 Task: Create a due date automation trigger when advanced on, on the wednesday after a card is due add dates starting next week at 11:00 AM.
Action: Mouse moved to (1078, 84)
Screenshot: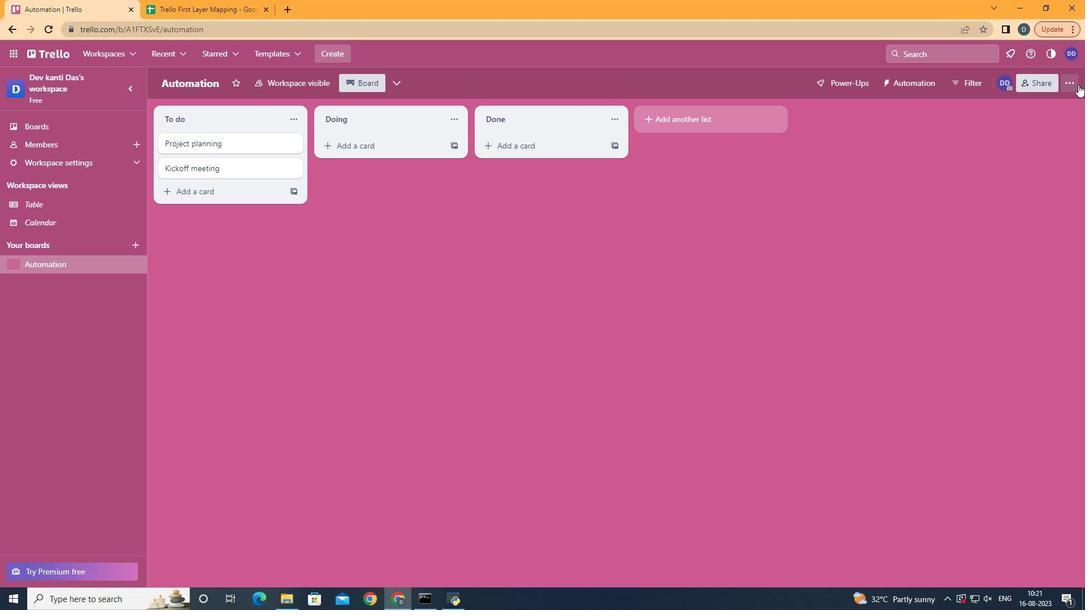 
Action: Mouse pressed left at (1078, 84)
Screenshot: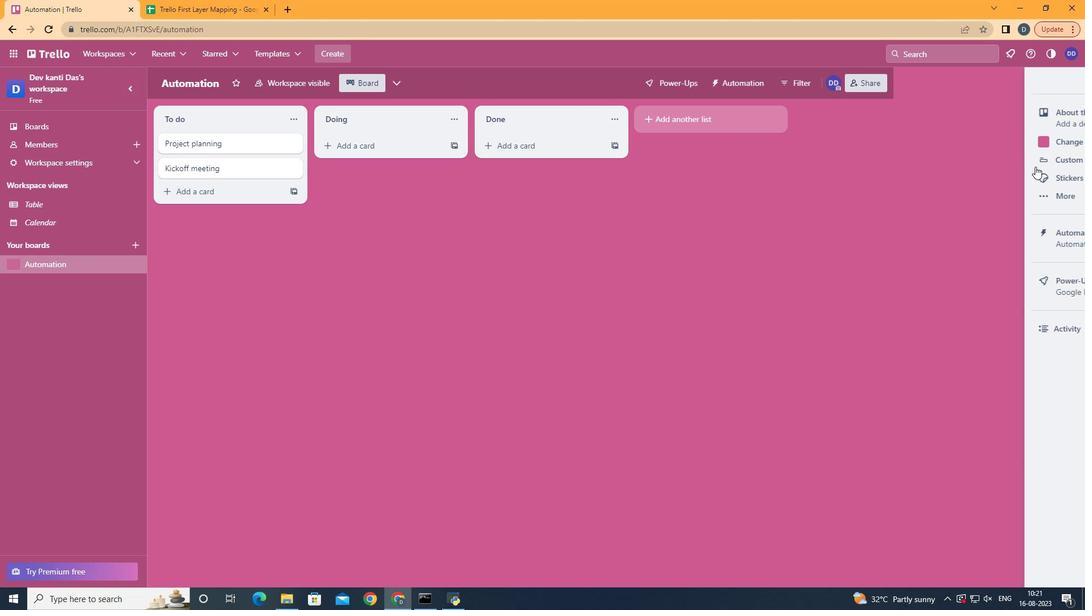
Action: Mouse moved to (999, 251)
Screenshot: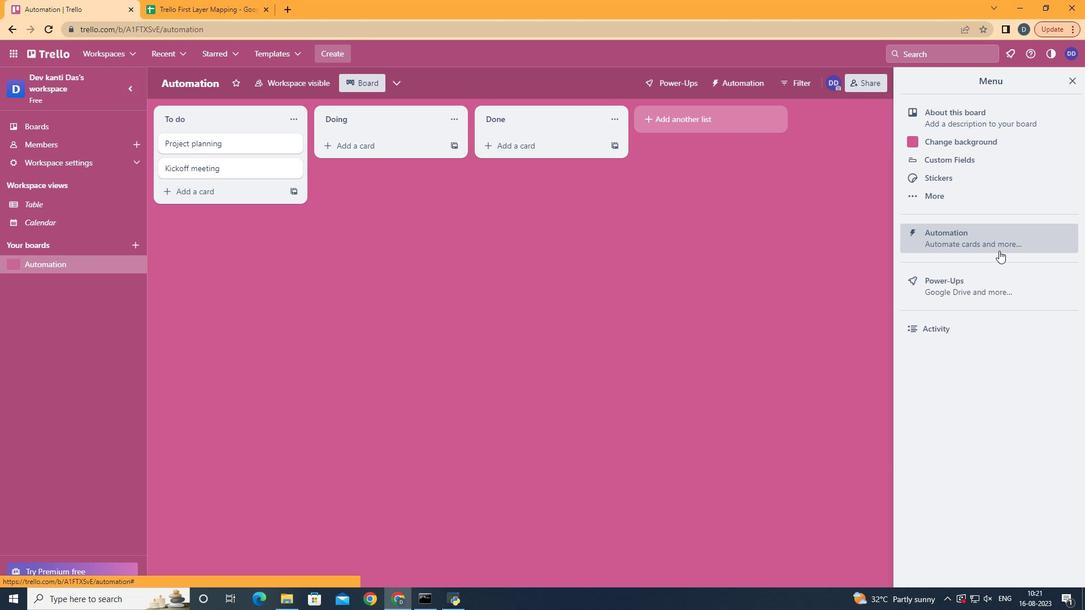 
Action: Mouse pressed left at (999, 251)
Screenshot: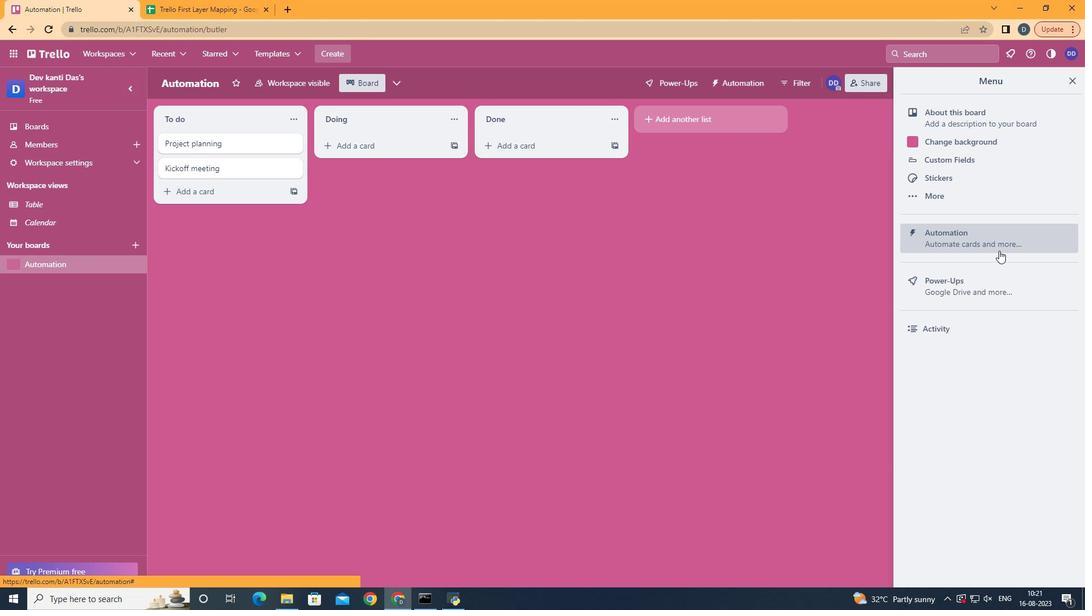
Action: Mouse moved to (235, 234)
Screenshot: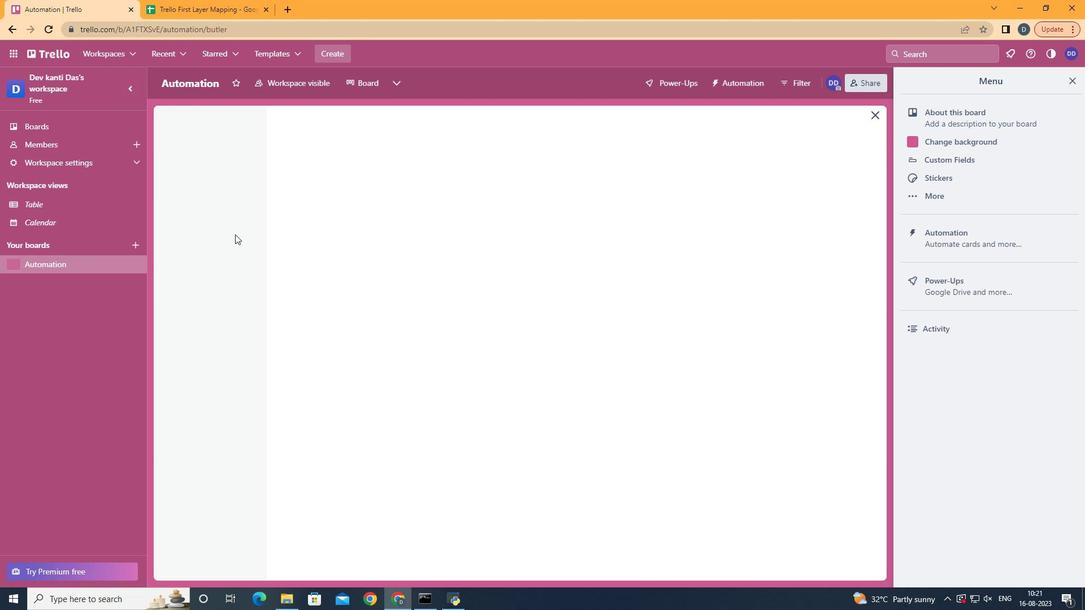 
Action: Mouse pressed left at (235, 234)
Screenshot: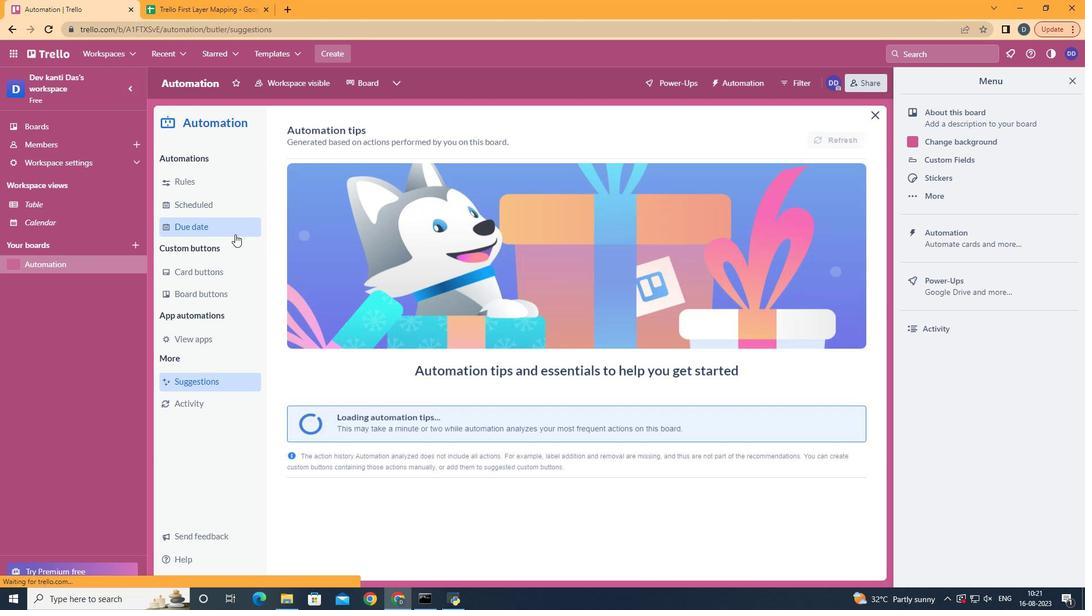 
Action: Mouse moved to (785, 133)
Screenshot: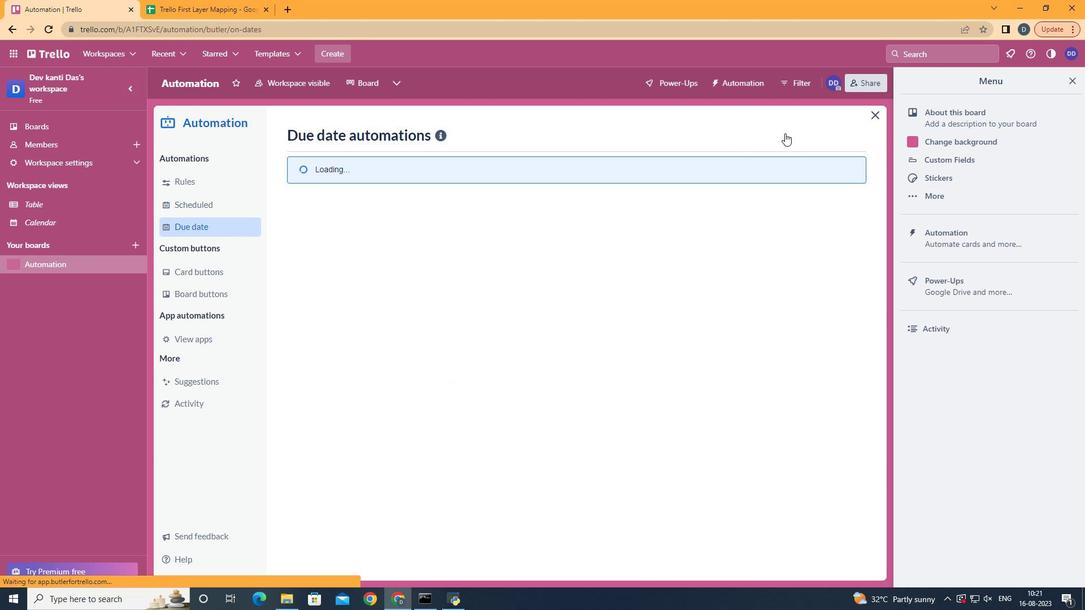 
Action: Mouse pressed left at (785, 133)
Screenshot: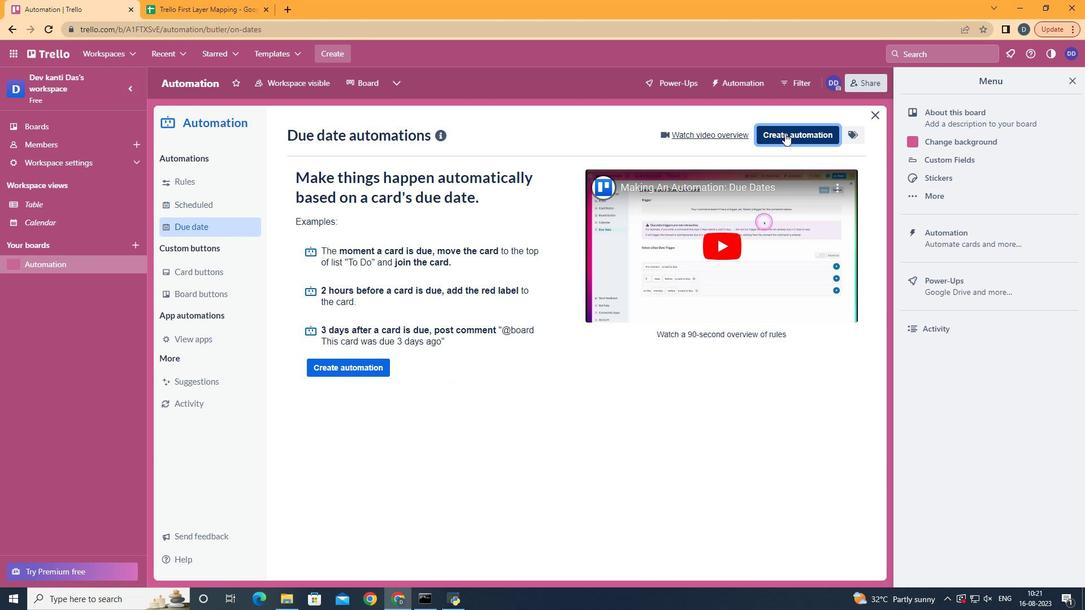 
Action: Mouse moved to (540, 245)
Screenshot: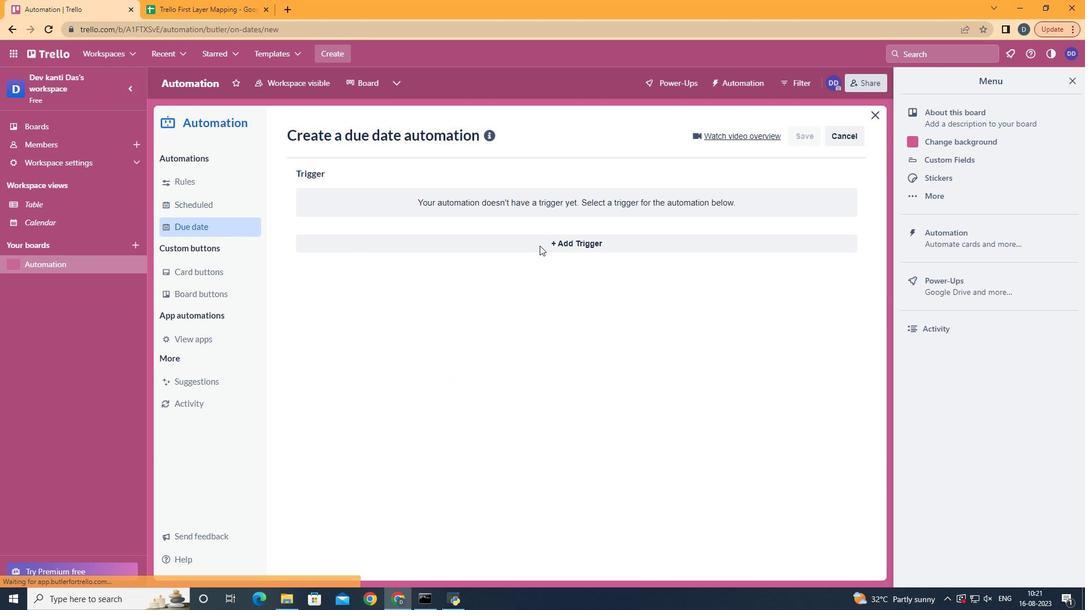 
Action: Mouse pressed left at (540, 245)
Screenshot: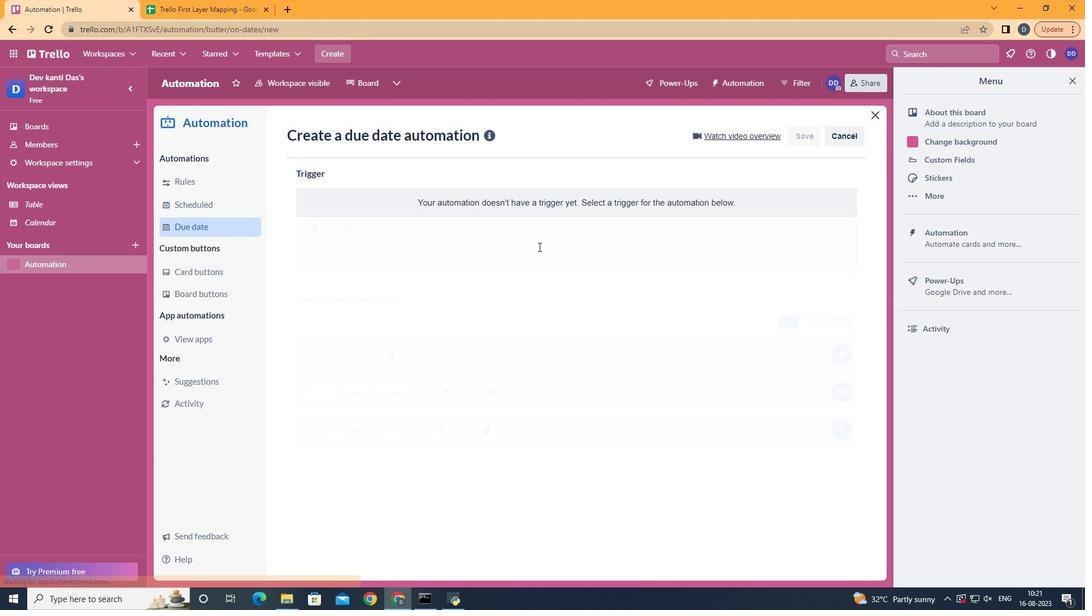 
Action: Mouse moved to (379, 344)
Screenshot: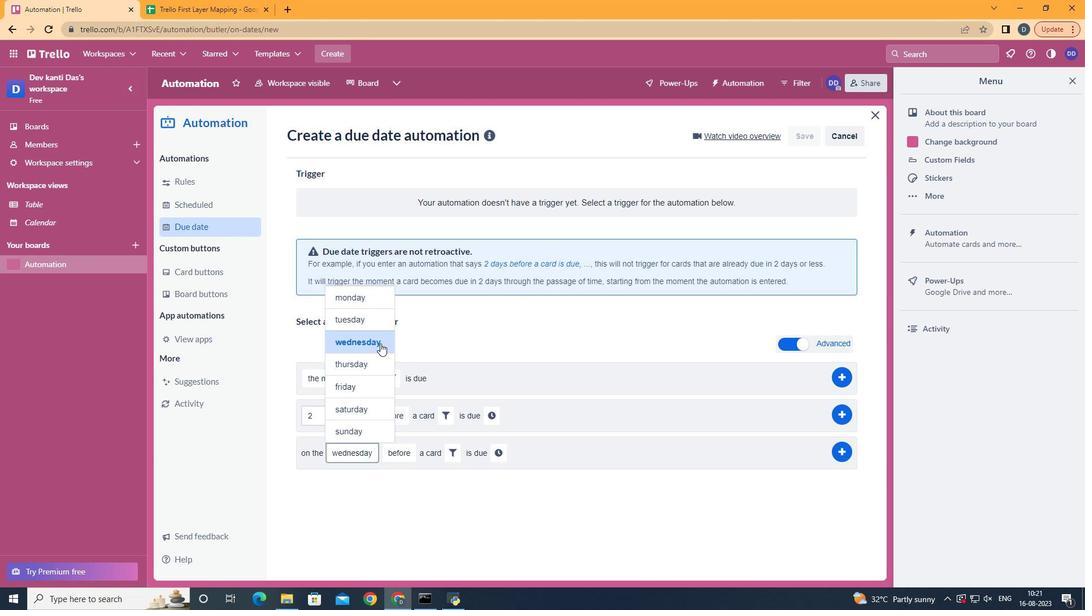 
Action: Mouse pressed left at (379, 344)
Screenshot: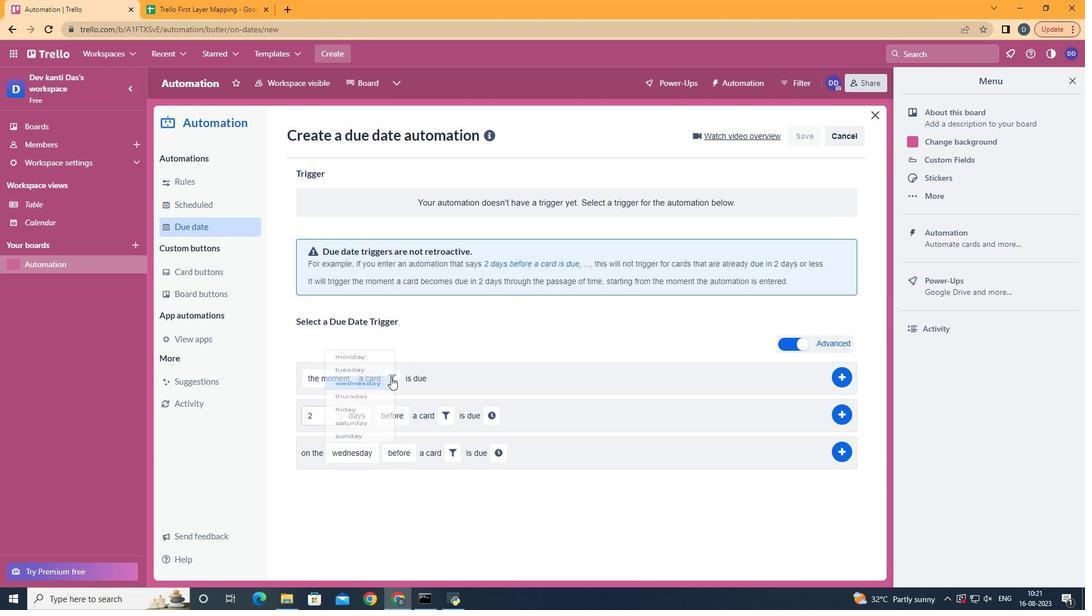 
Action: Mouse moved to (415, 497)
Screenshot: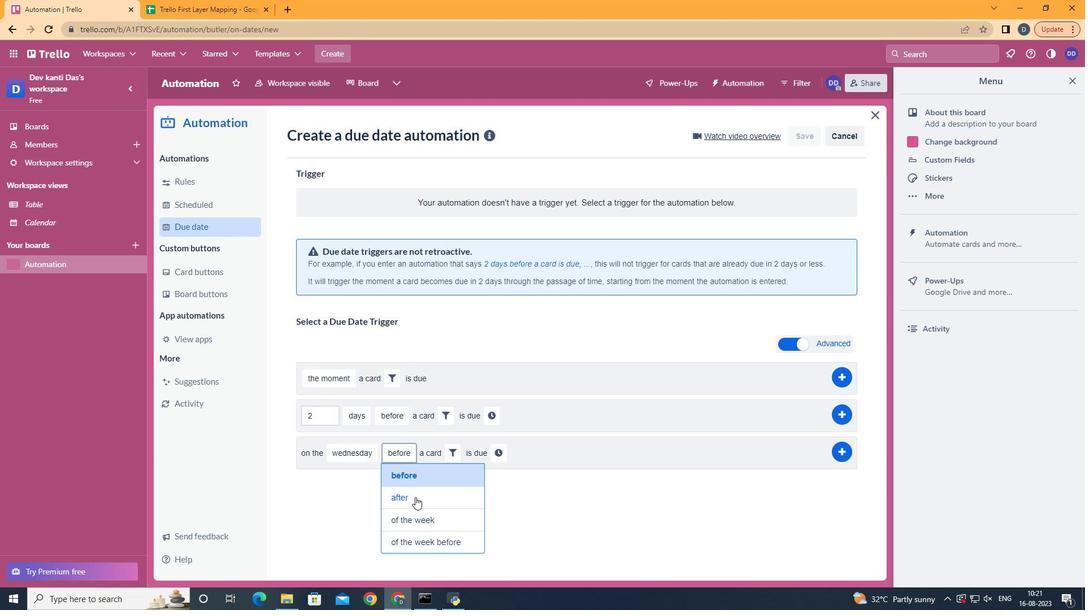 
Action: Mouse pressed left at (415, 497)
Screenshot: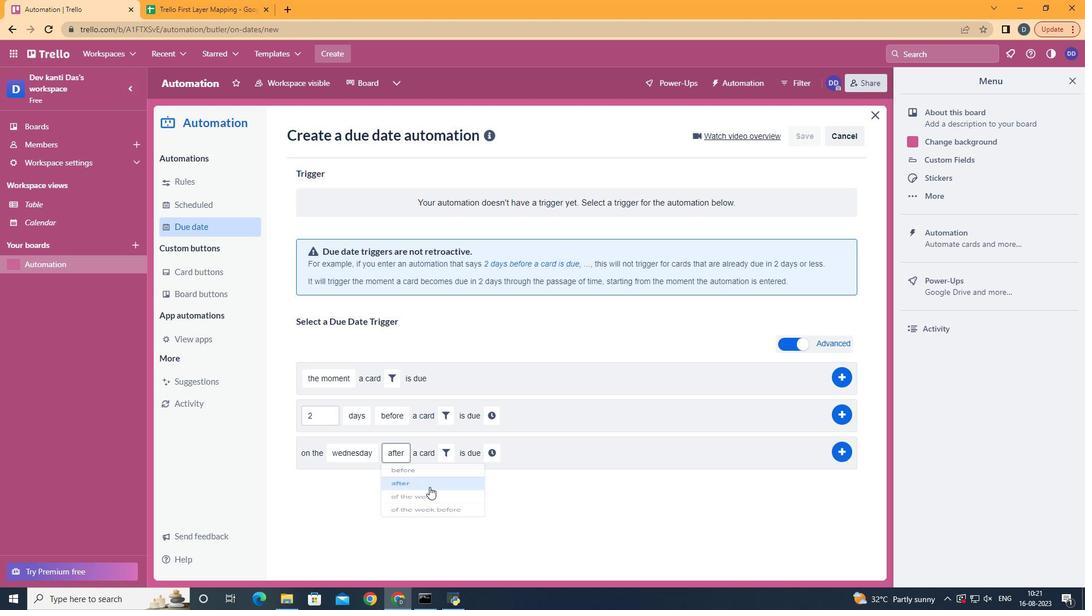 
Action: Mouse moved to (442, 459)
Screenshot: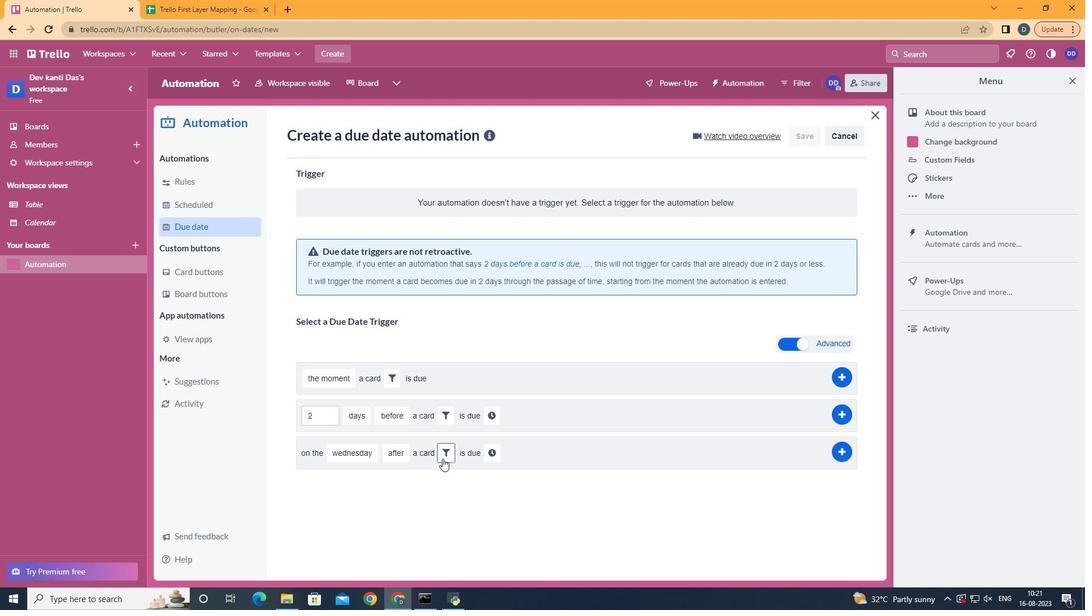
Action: Mouse pressed left at (442, 459)
Screenshot: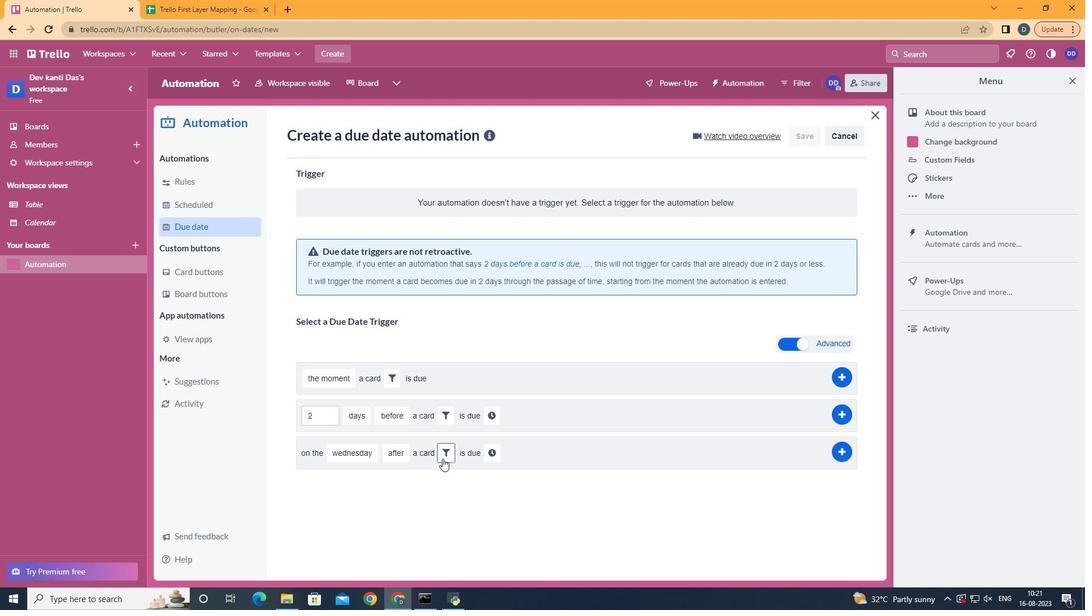 
Action: Mouse moved to (517, 487)
Screenshot: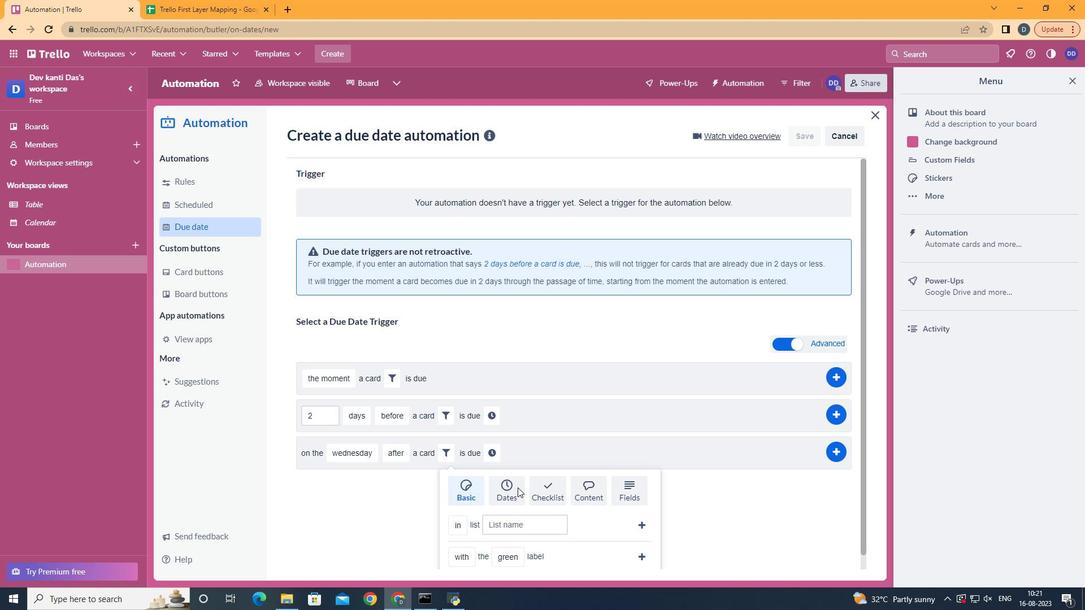 
Action: Mouse pressed left at (517, 487)
Screenshot: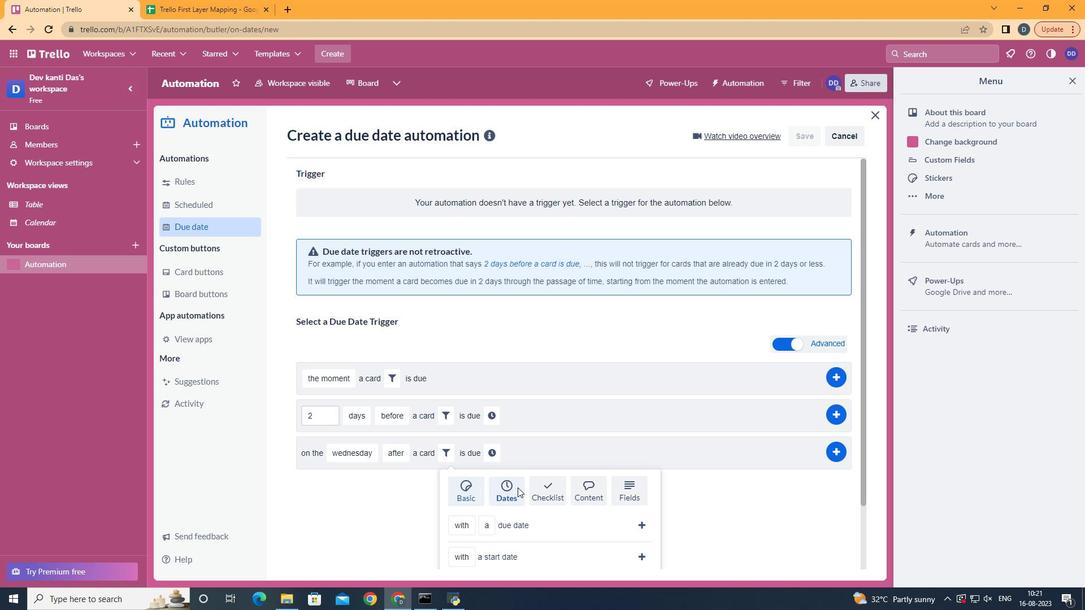 
Action: Mouse scrolled (517, 487) with delta (0, 0)
Screenshot: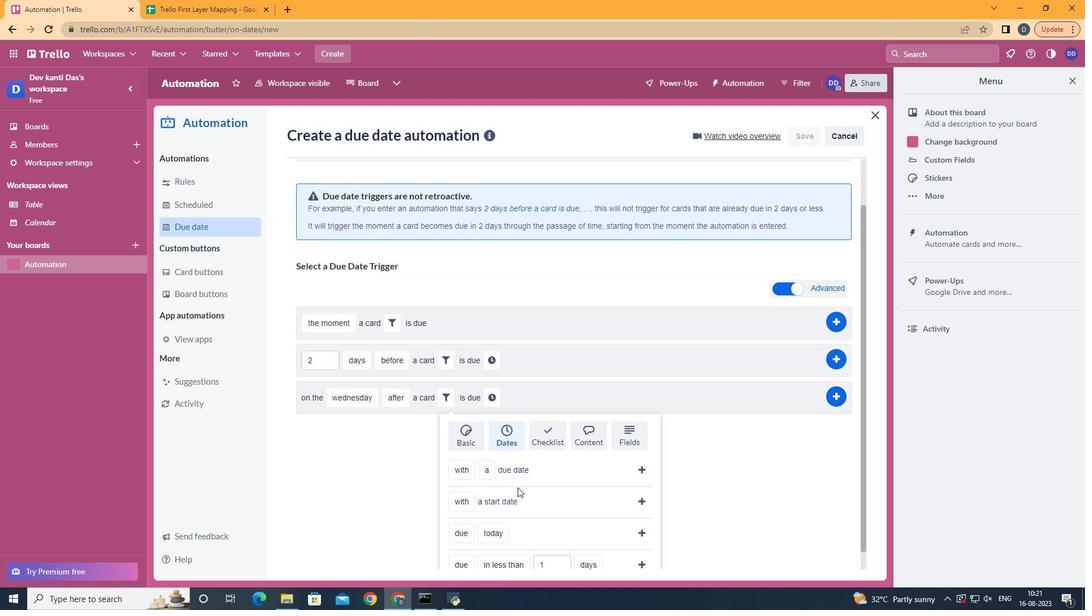 
Action: Mouse scrolled (517, 487) with delta (0, 0)
Screenshot: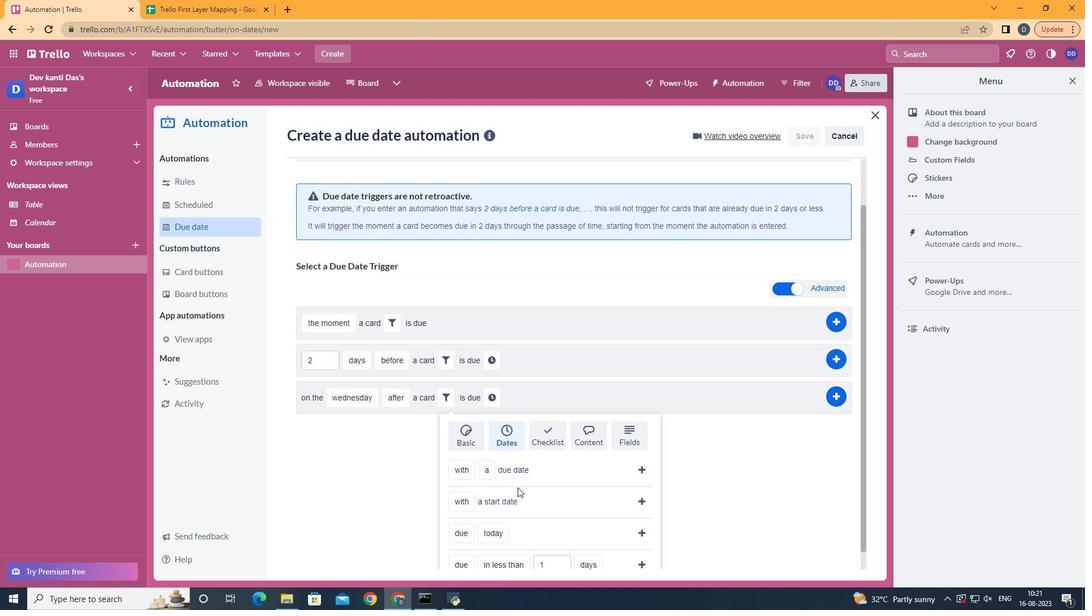 
Action: Mouse scrolled (517, 487) with delta (0, 0)
Screenshot: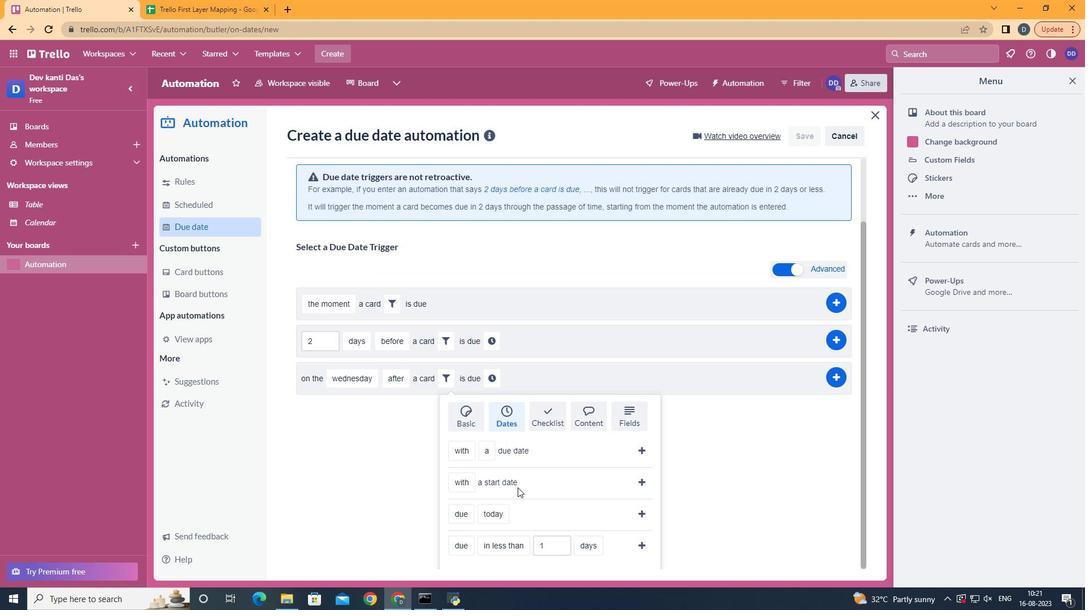 
Action: Mouse scrolled (517, 487) with delta (0, 0)
Screenshot: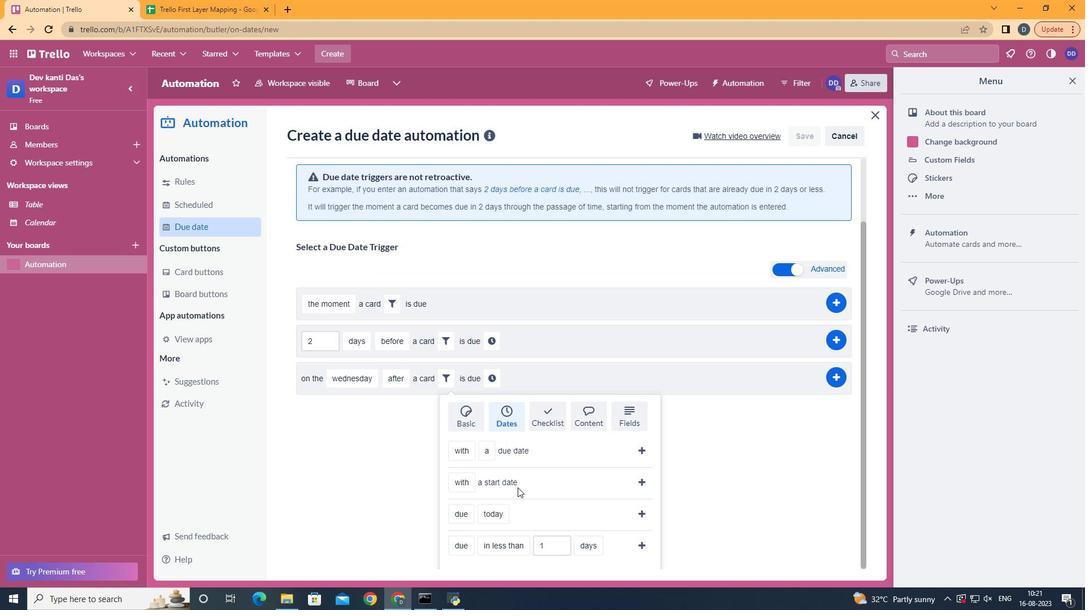 
Action: Mouse moved to (482, 472)
Screenshot: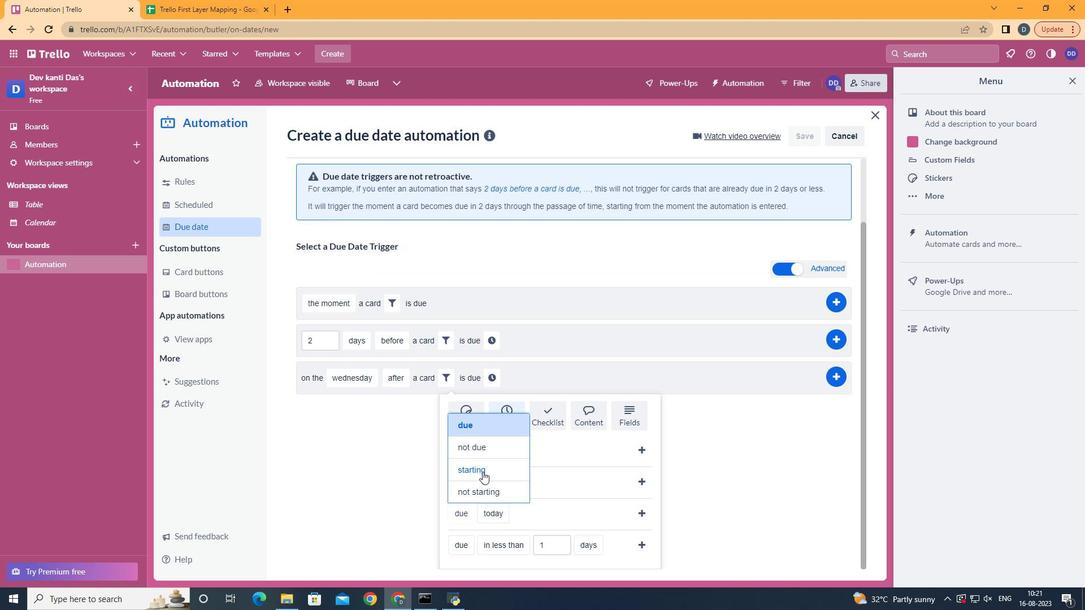
Action: Mouse pressed left at (482, 472)
Screenshot: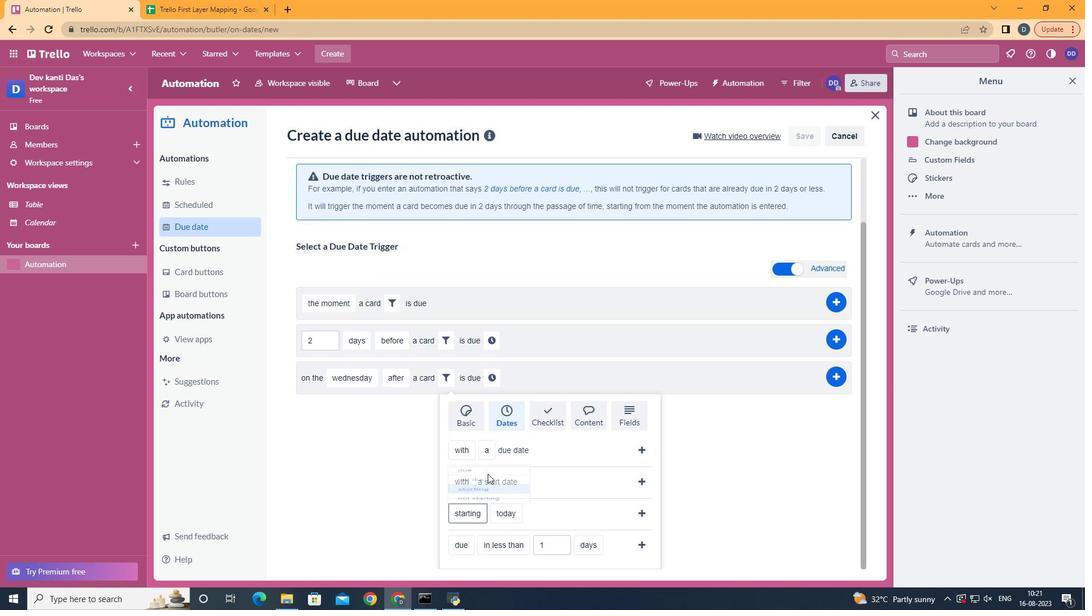 
Action: Mouse moved to (532, 490)
Screenshot: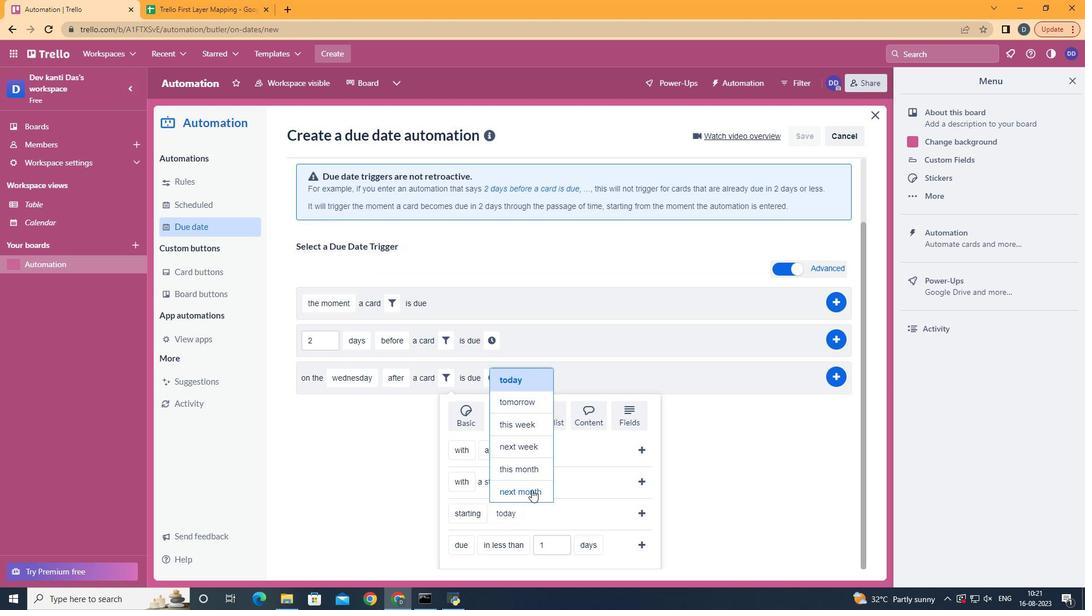 
Action: Mouse pressed left at (532, 490)
Screenshot: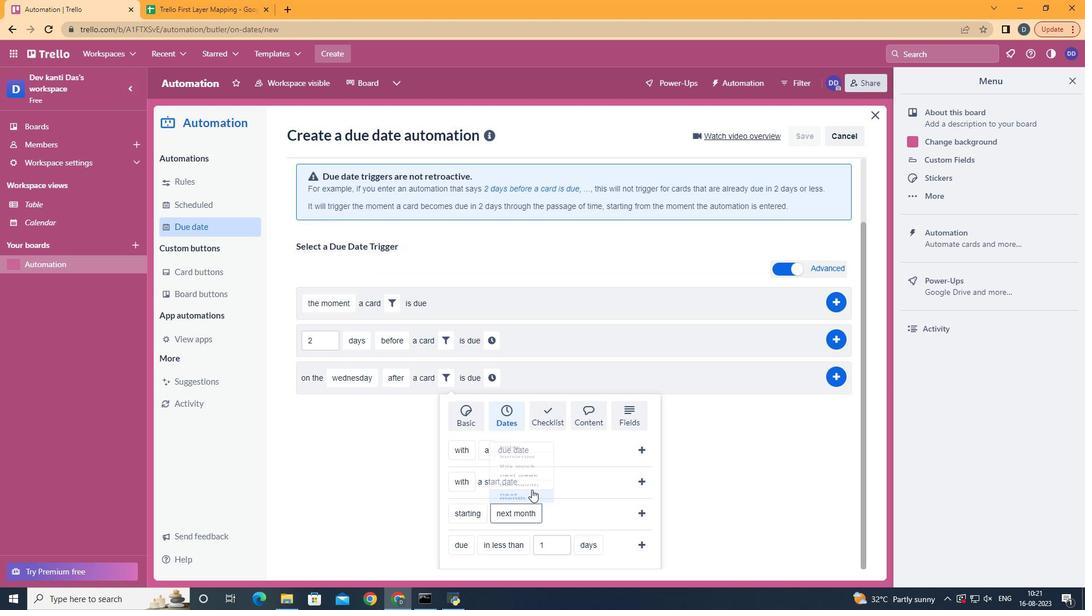 
Action: Mouse moved to (536, 439)
Screenshot: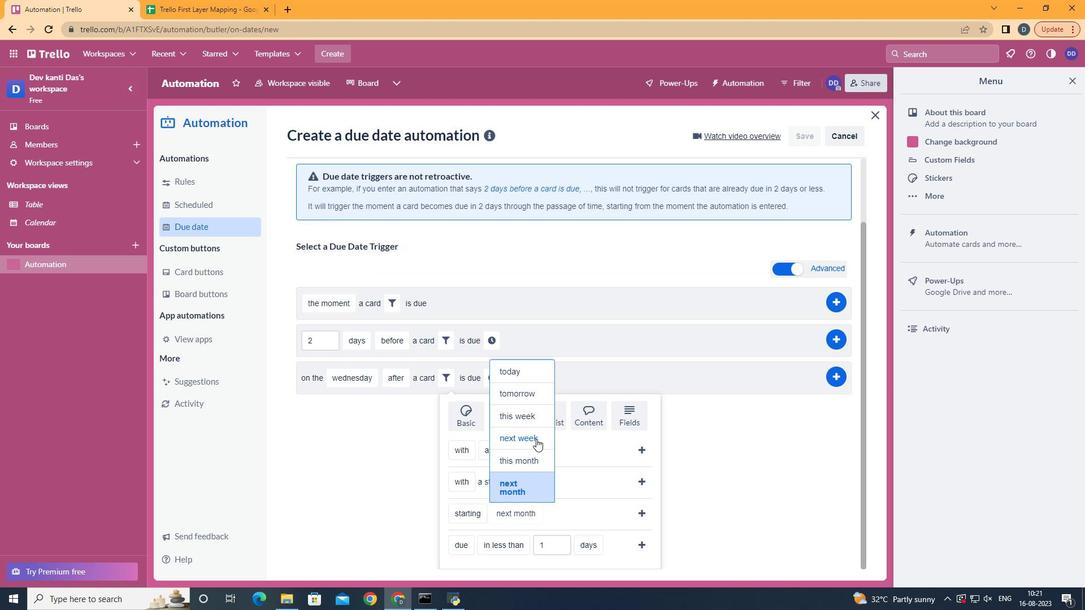 
Action: Mouse pressed left at (536, 439)
Screenshot: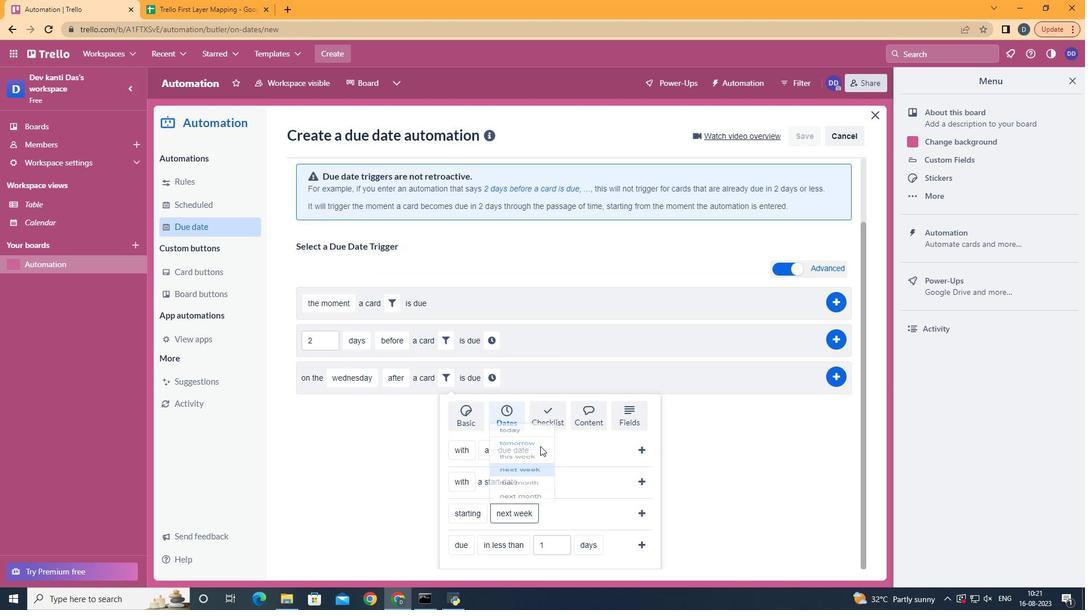 
Action: Mouse moved to (645, 515)
Screenshot: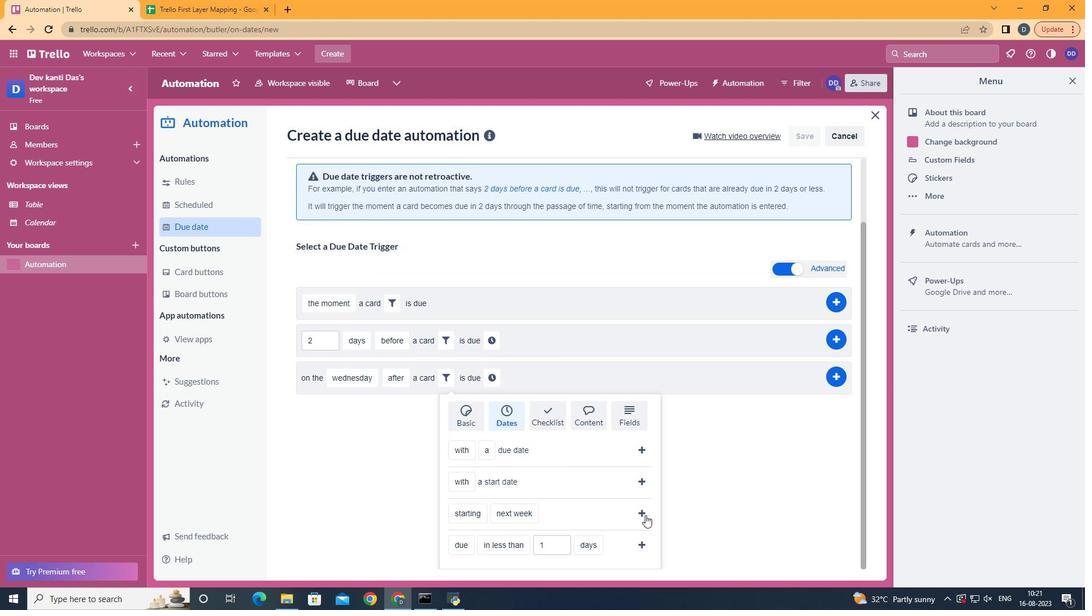 
Action: Mouse pressed left at (645, 515)
Screenshot: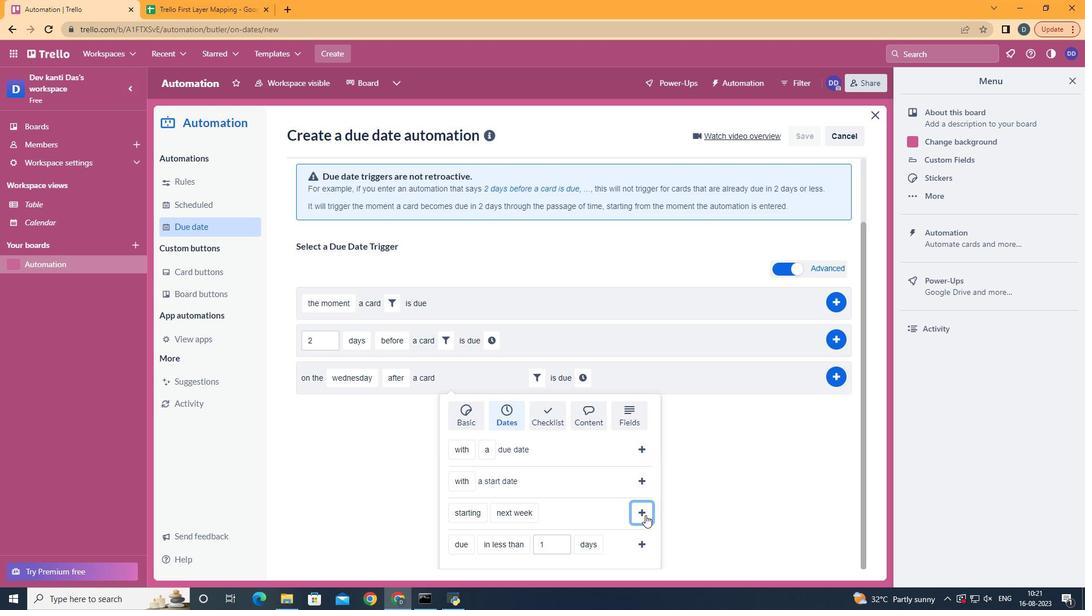 
Action: Mouse moved to (585, 456)
Screenshot: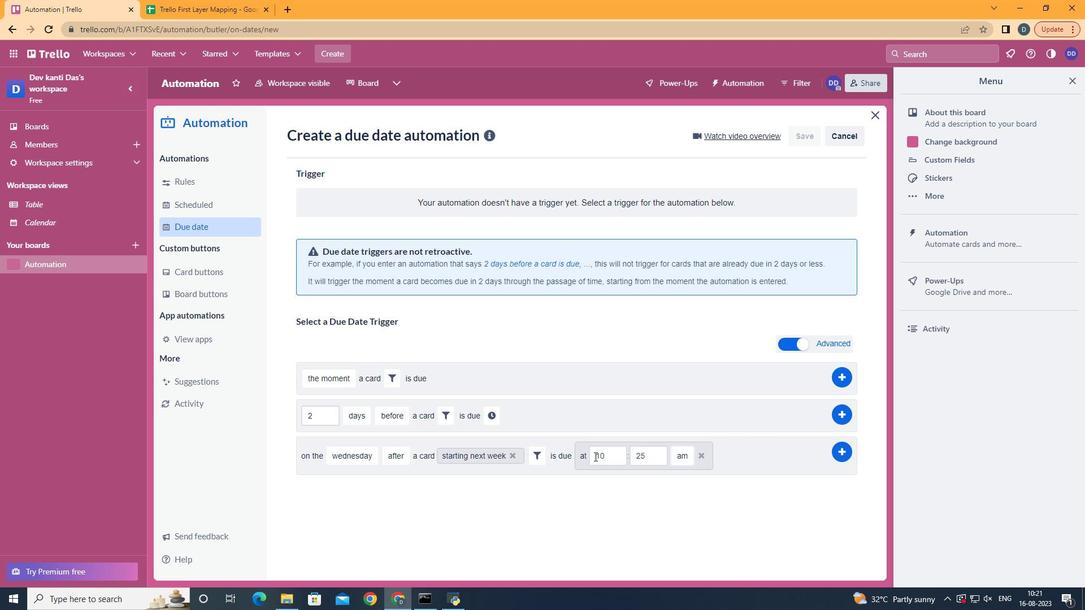 
Action: Mouse pressed left at (585, 456)
Screenshot: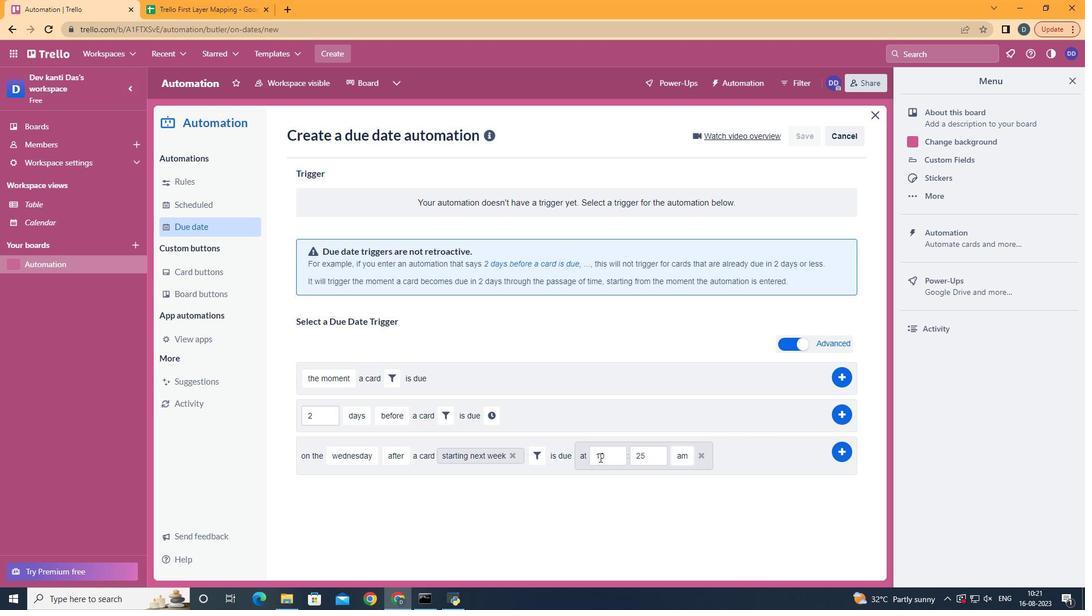 
Action: Mouse moved to (621, 458)
Screenshot: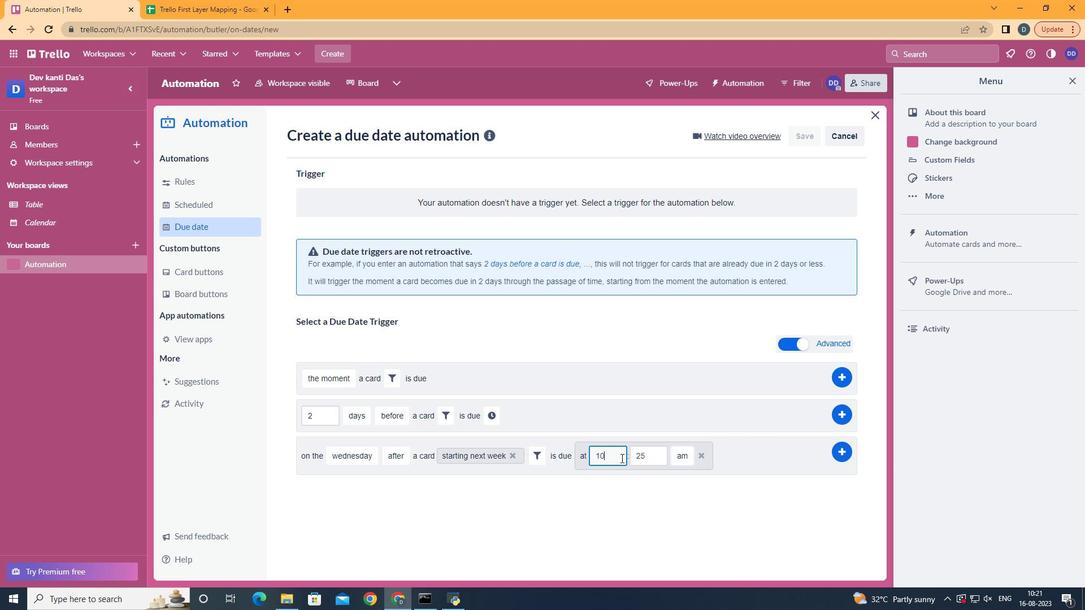 
Action: Mouse pressed left at (621, 458)
Screenshot: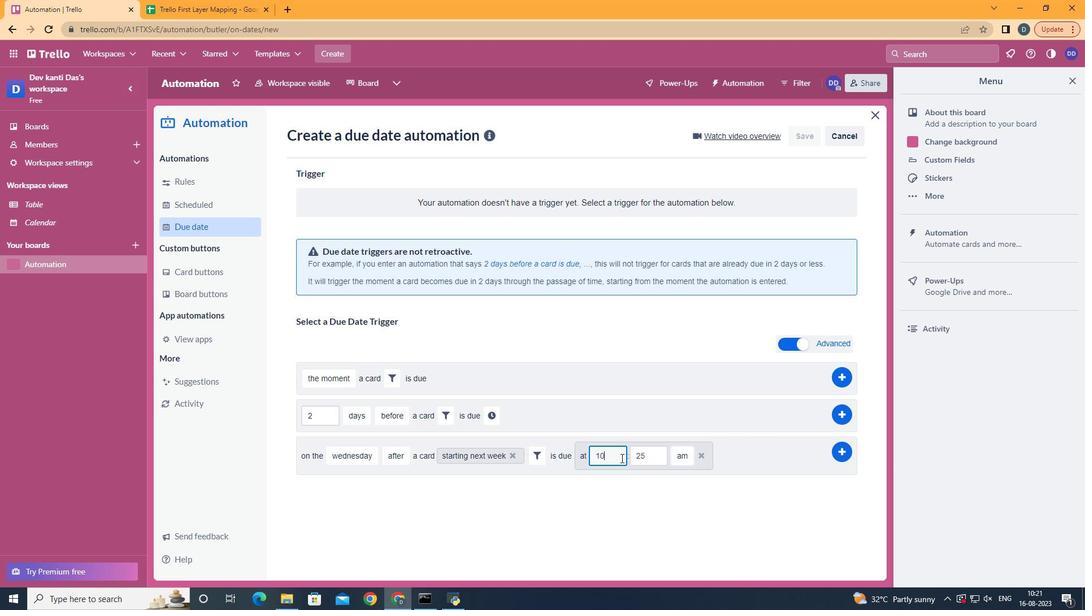 
Action: Key pressed <Key.backspace>1
Screenshot: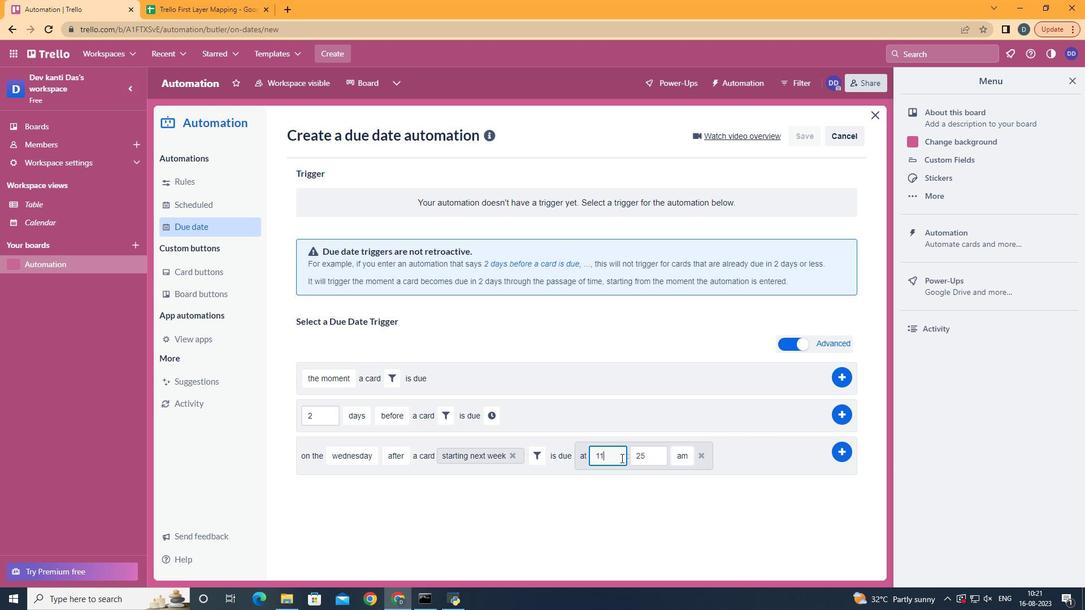 
Action: Mouse moved to (651, 456)
Screenshot: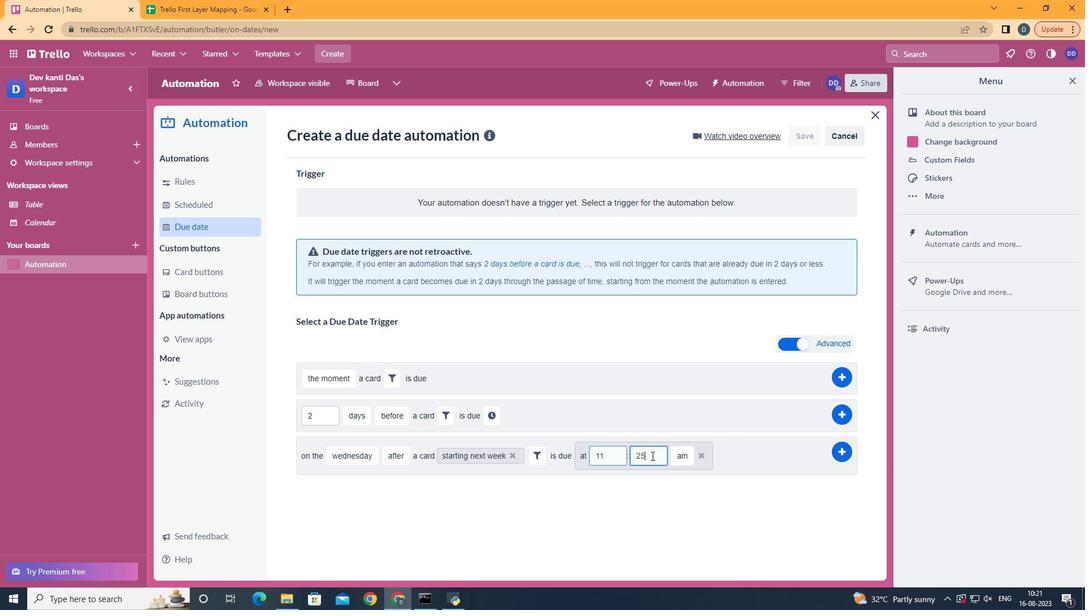 
Action: Mouse pressed left at (651, 456)
Screenshot: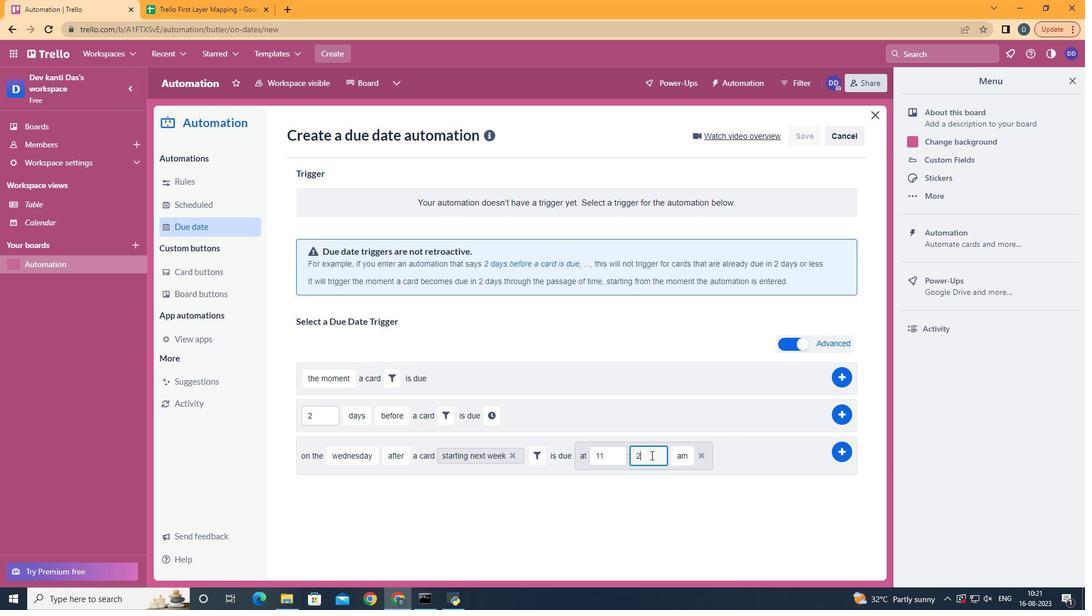 
Action: Key pressed <Key.backspace>
Screenshot: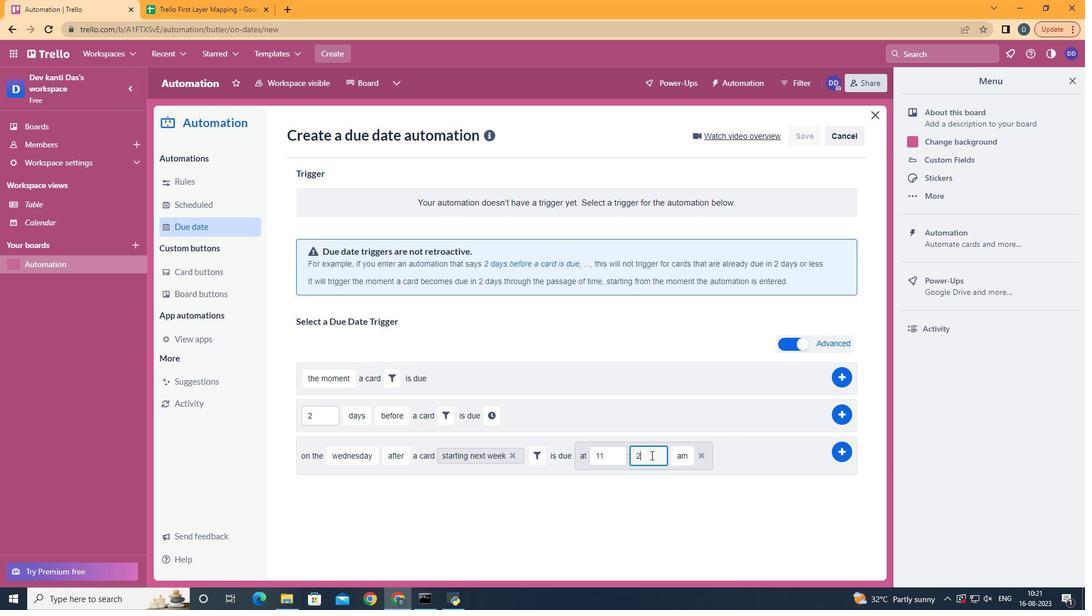 
Action: Mouse moved to (651, 455)
Screenshot: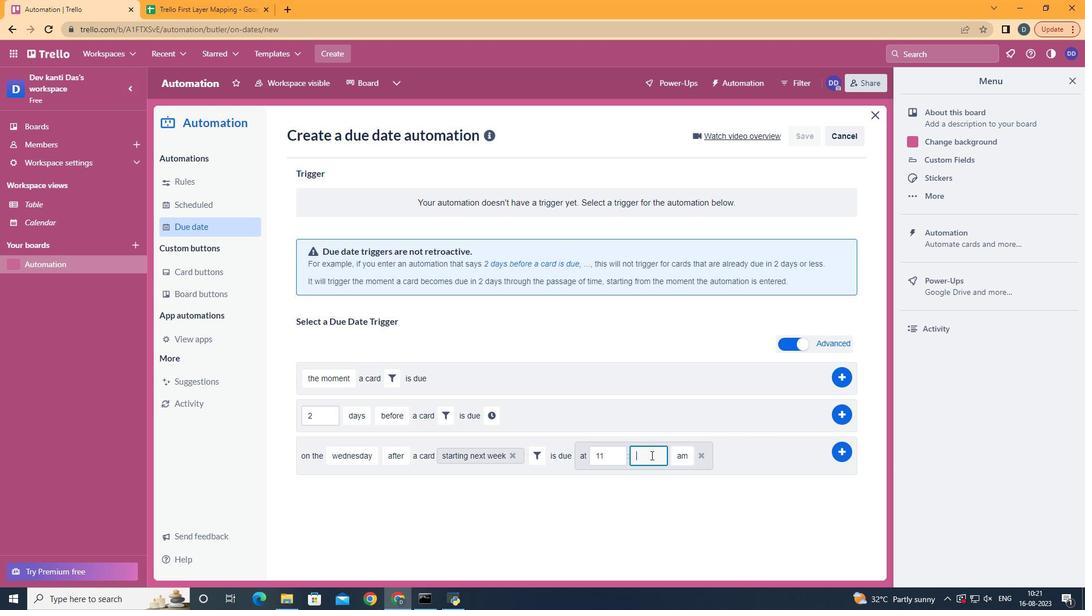 
Action: Key pressed <Key.backspace>00
Screenshot: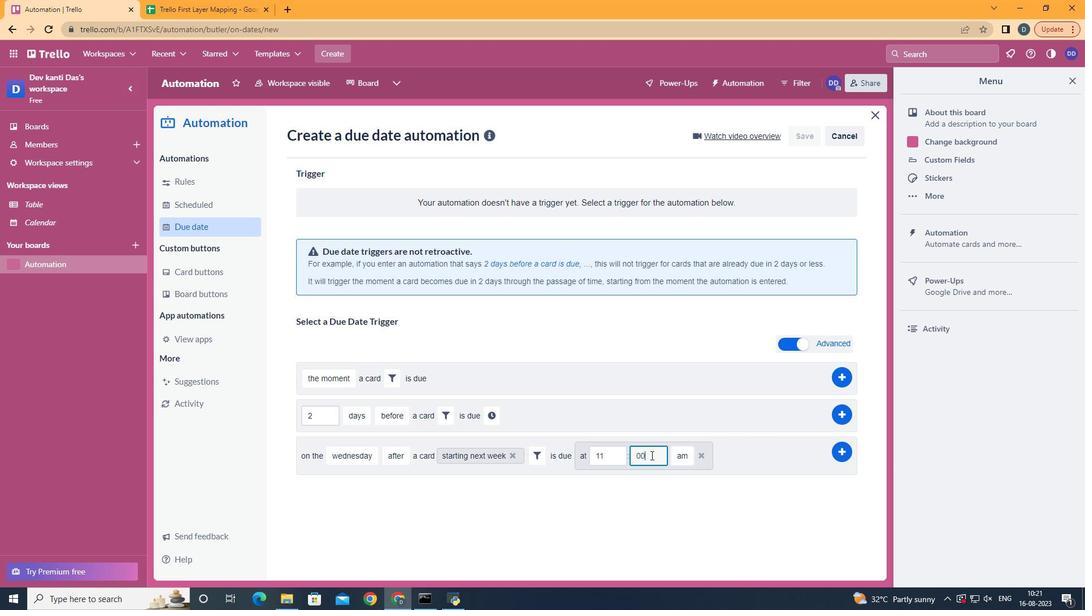 
Action: Mouse moved to (841, 445)
Screenshot: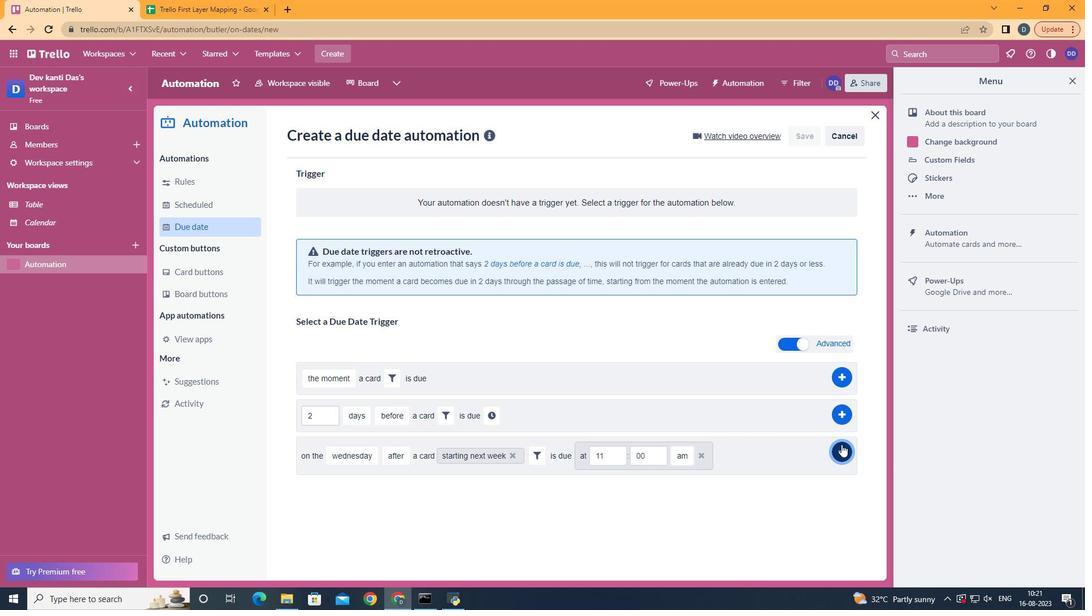 
Action: Mouse pressed left at (841, 445)
Screenshot: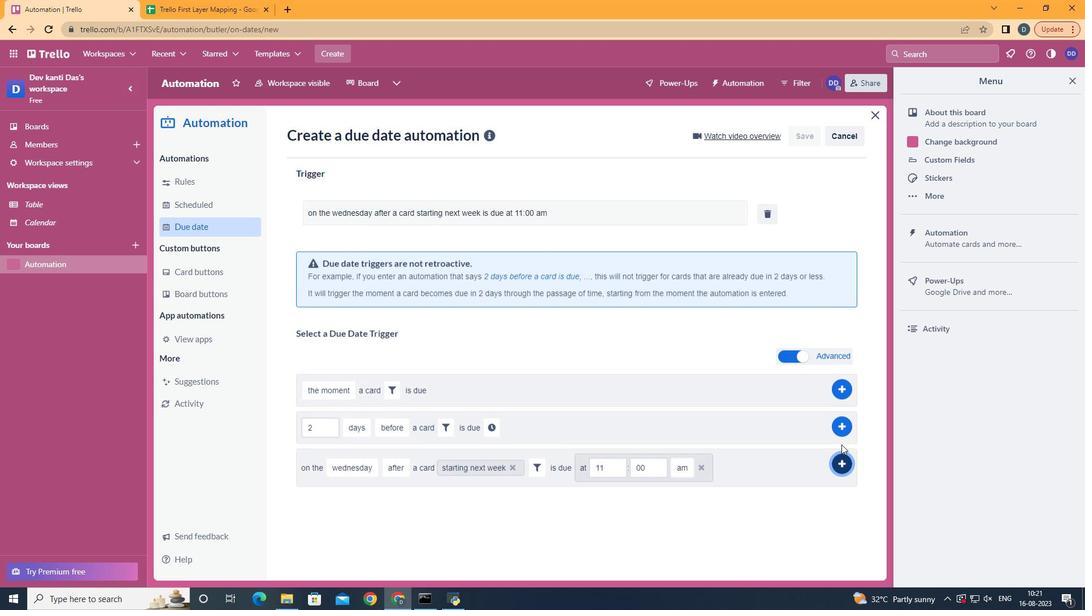 
